 Task: Zoom out the location "Tiny home in Lac-Beauport, Quebec, Canada" two times.
Action: Mouse moved to (177, 330)
Screenshot: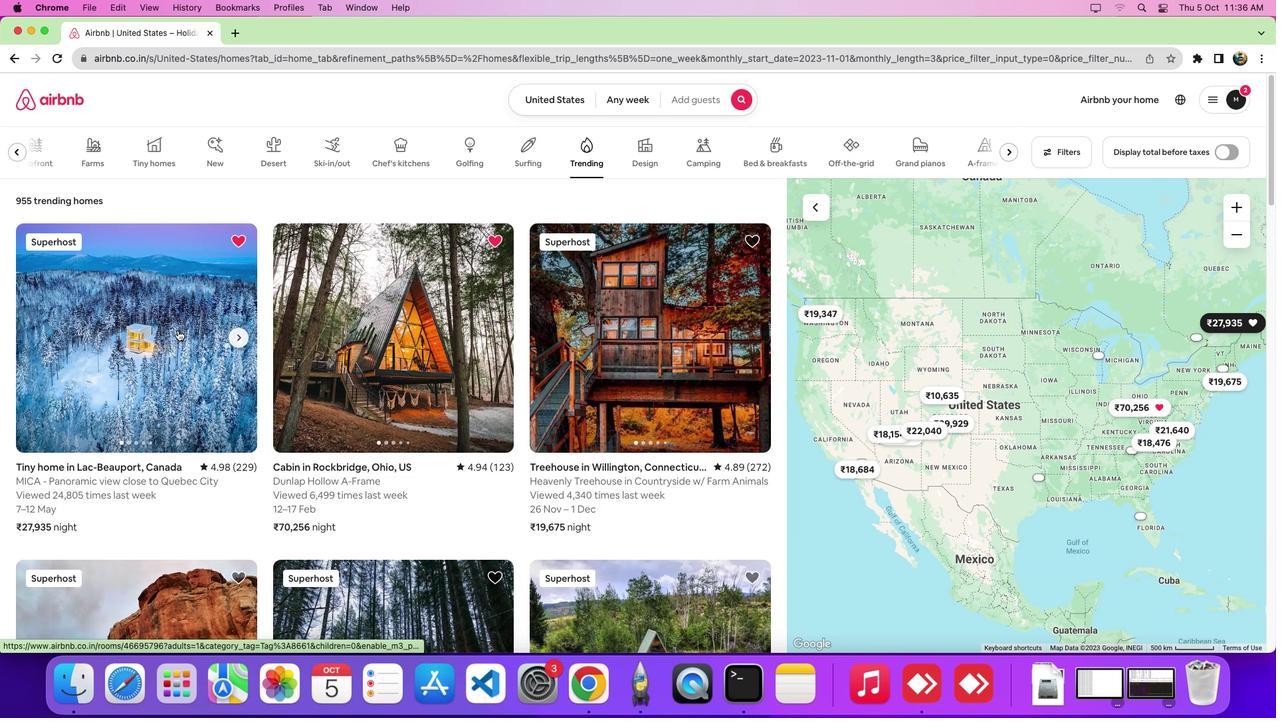 
Action: Mouse pressed left at (177, 330)
Screenshot: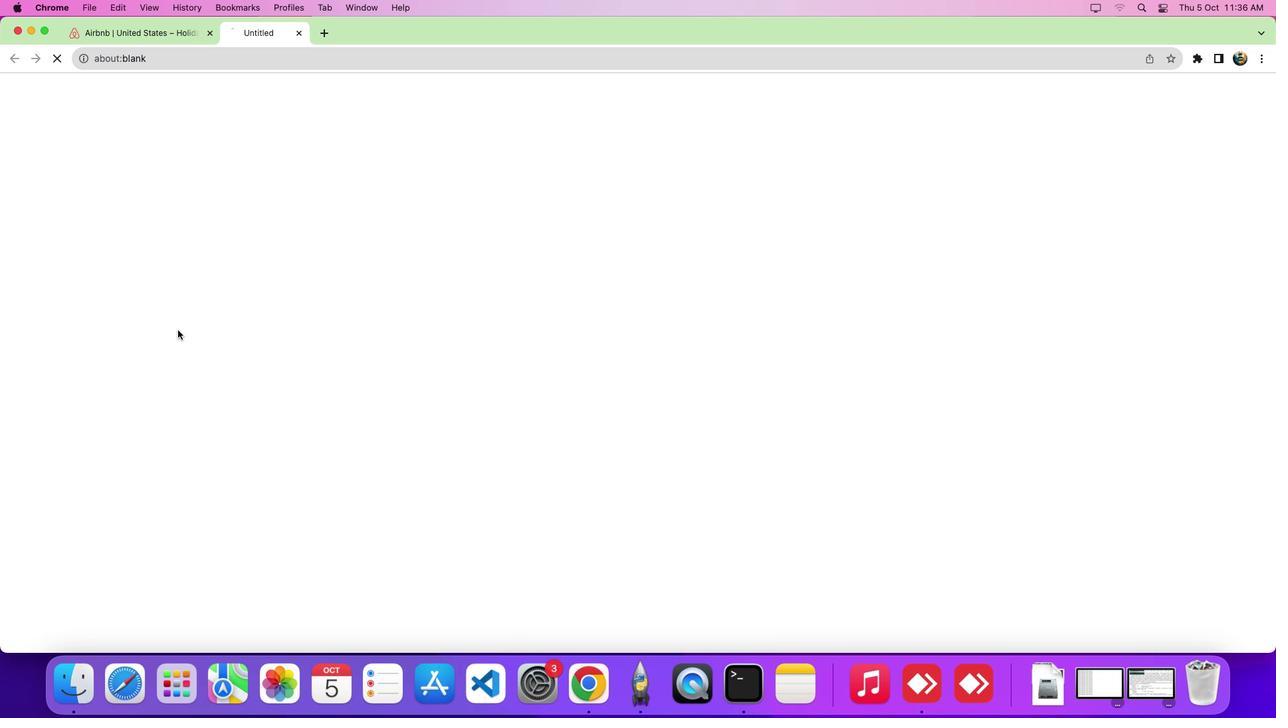 
Action: Mouse moved to (460, 407)
Screenshot: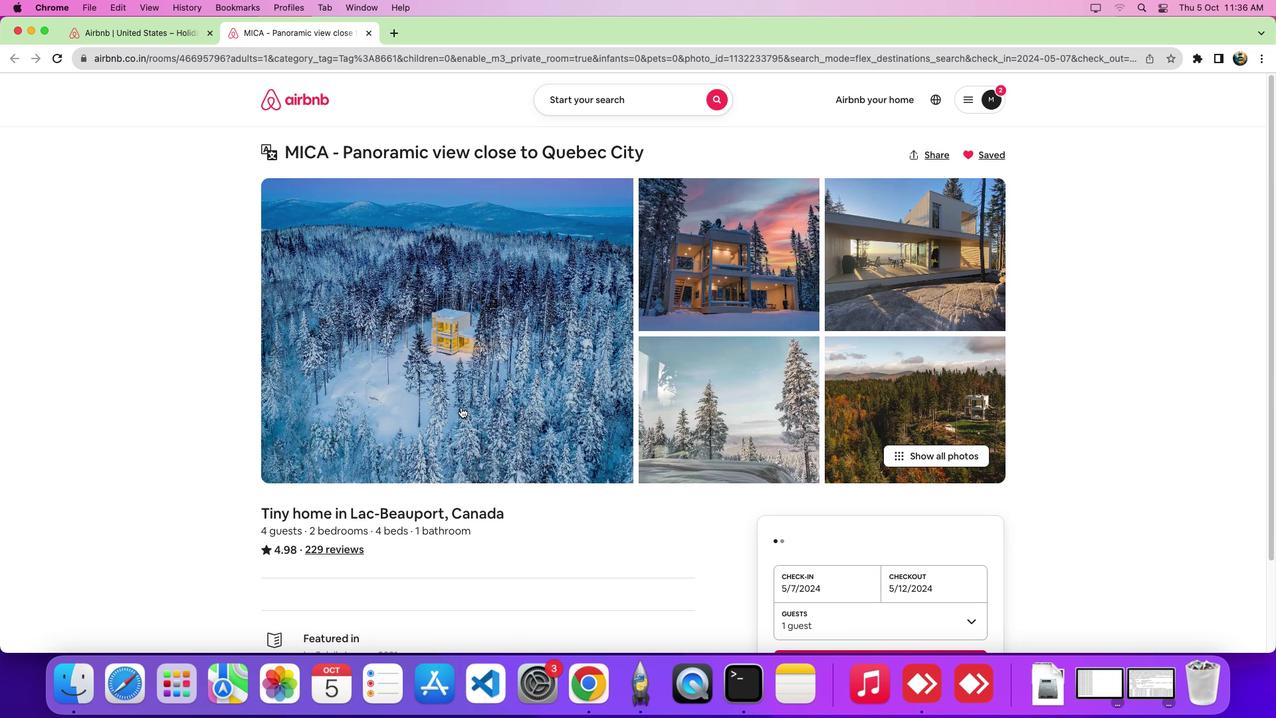 
Action: Mouse scrolled (460, 407) with delta (0, 0)
Screenshot: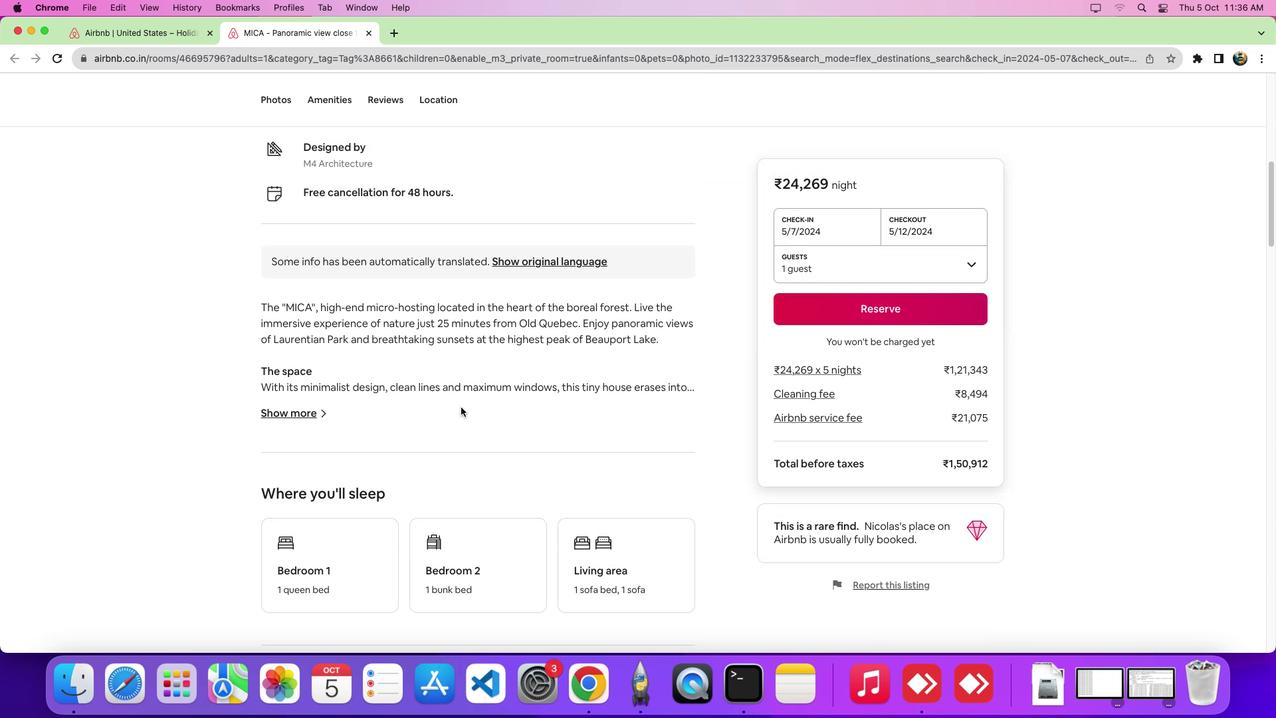 
Action: Mouse scrolled (460, 407) with delta (0, 0)
Screenshot: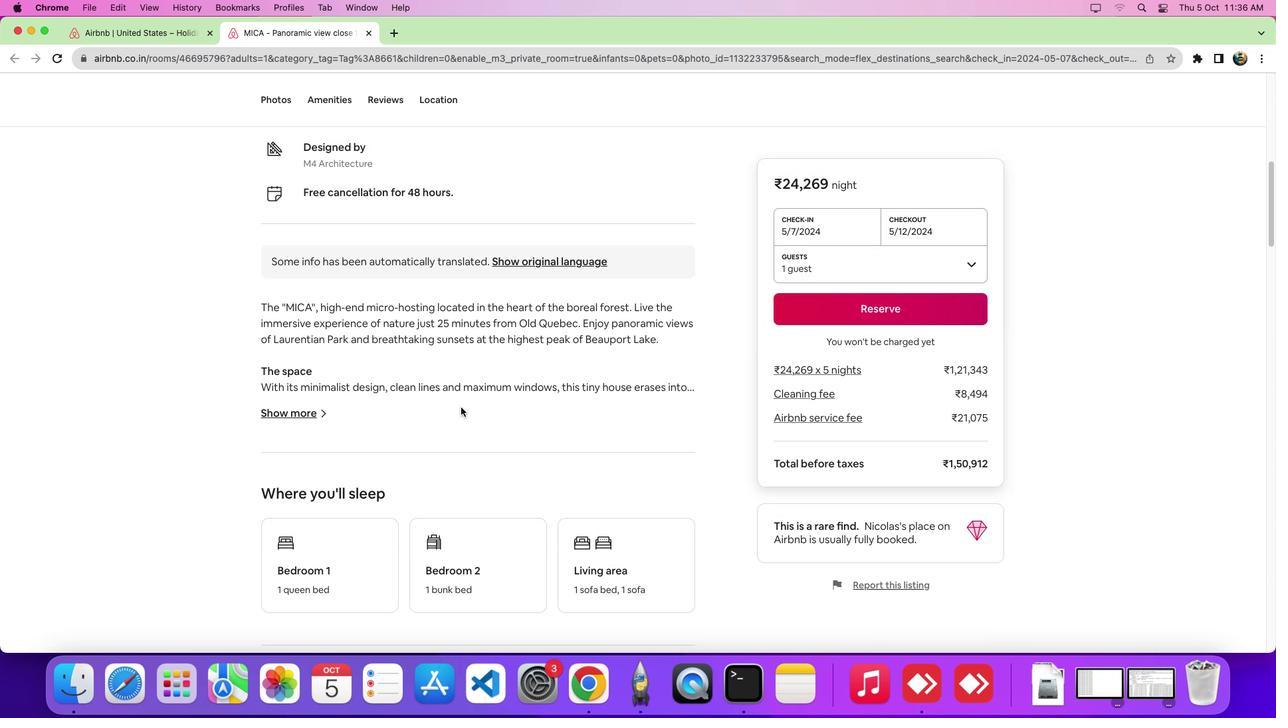 
Action: Mouse scrolled (460, 407) with delta (0, -4)
Screenshot: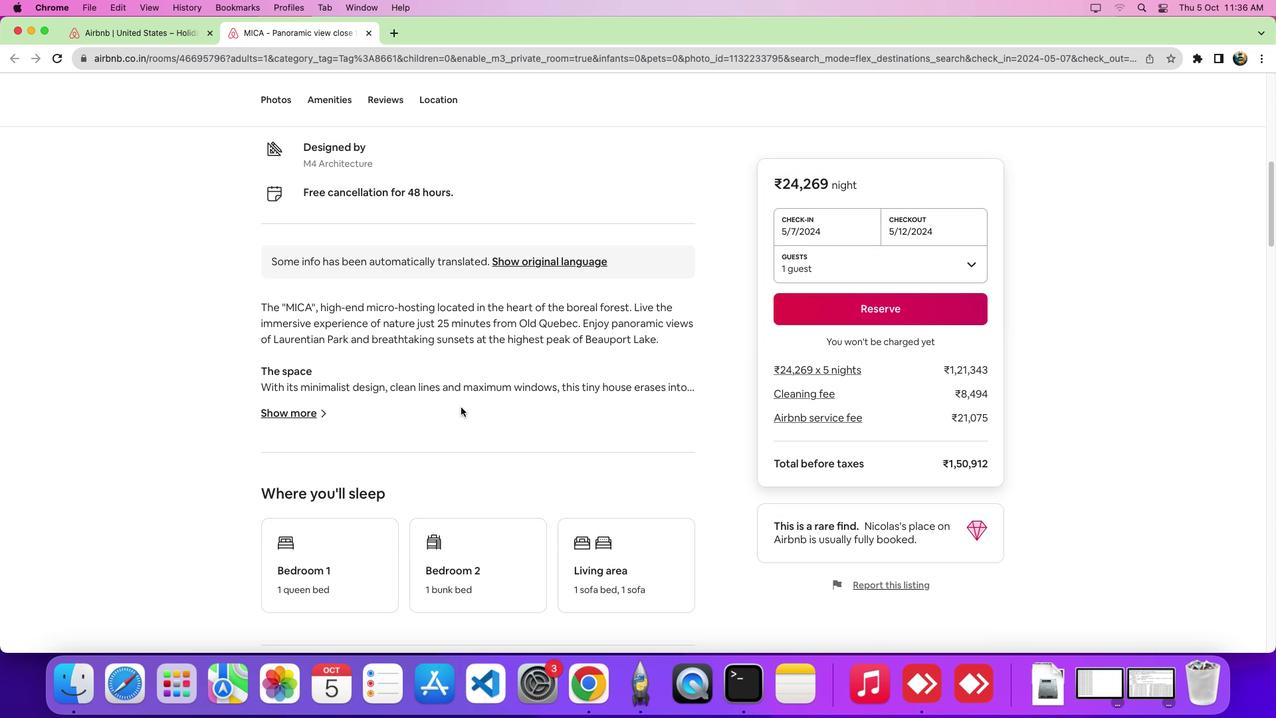 
Action: Mouse scrolled (460, 407) with delta (0, -7)
Screenshot: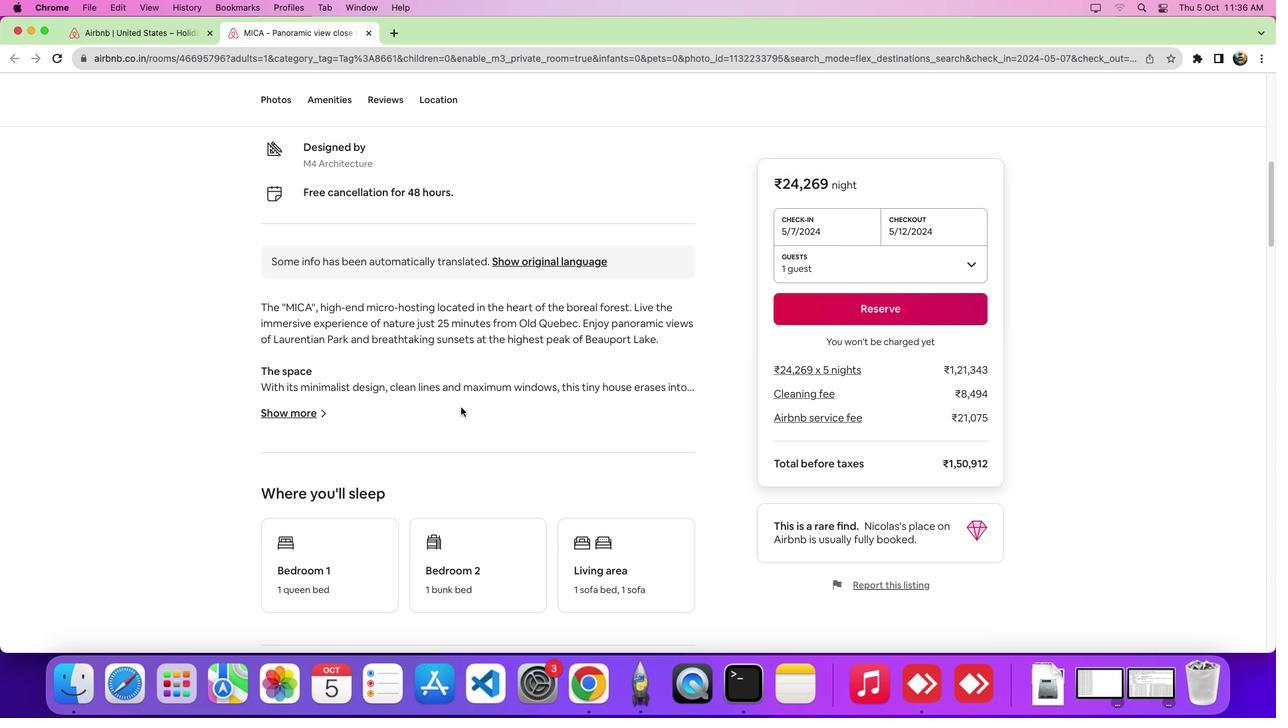 
Action: Mouse scrolled (460, 407) with delta (0, 0)
Screenshot: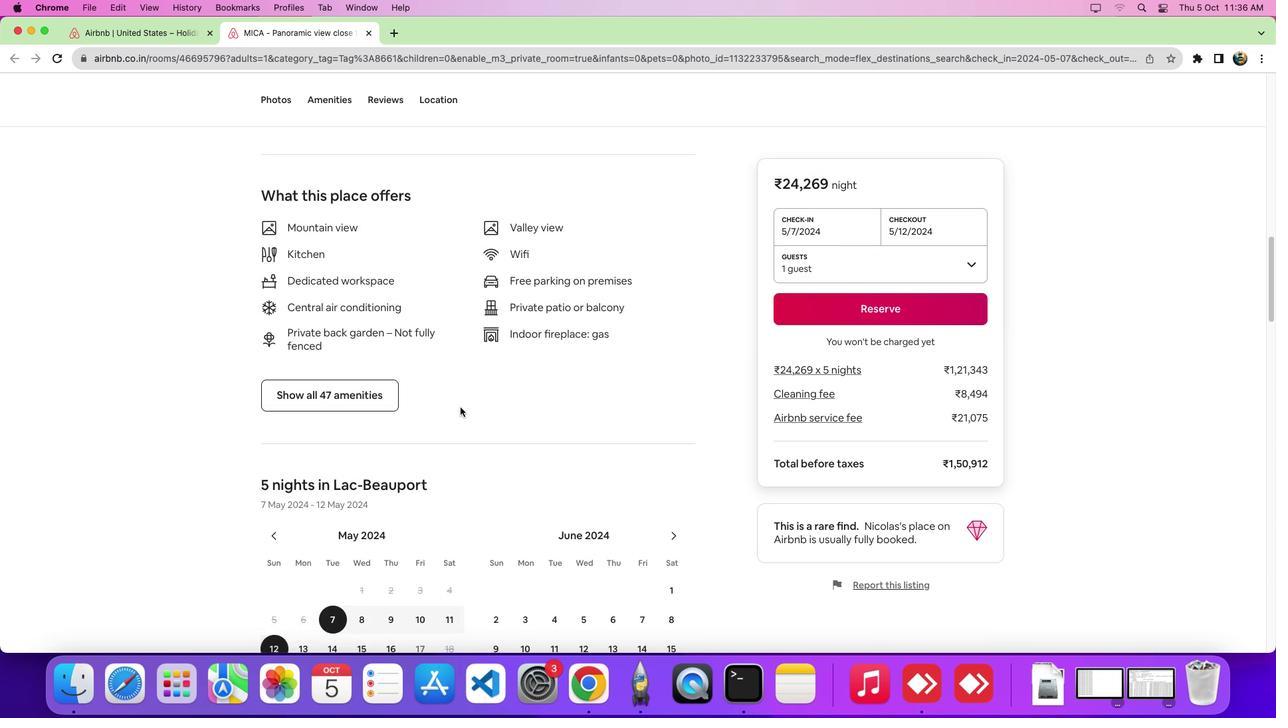 
Action: Mouse scrolled (460, 407) with delta (0, 0)
Screenshot: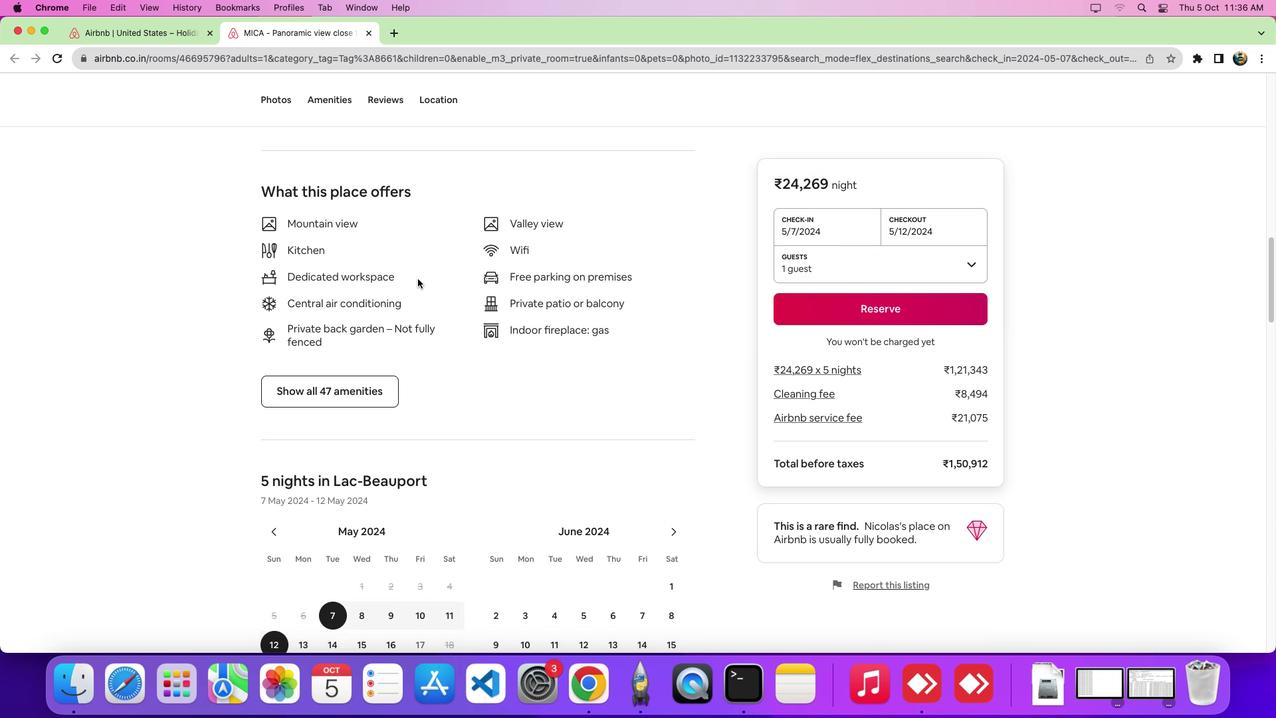 
Action: Mouse scrolled (460, 407) with delta (0, -1)
Screenshot: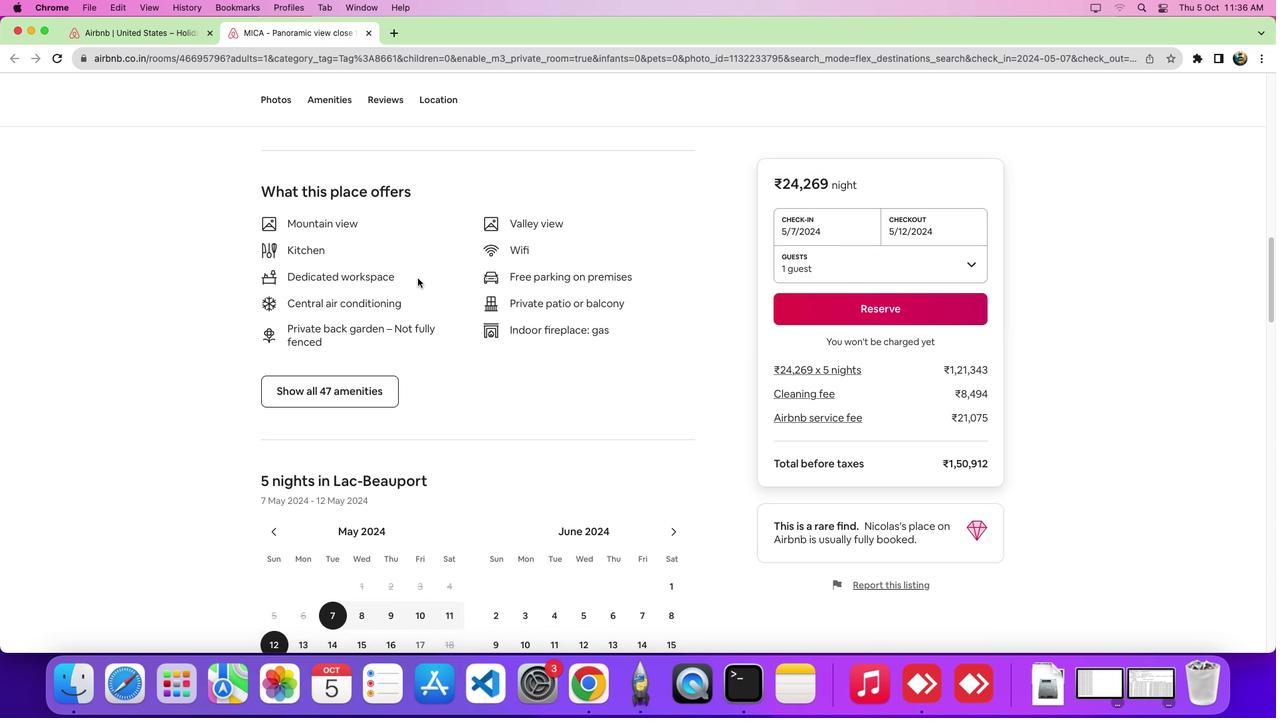 
Action: Mouse scrolled (460, 407) with delta (0, -3)
Screenshot: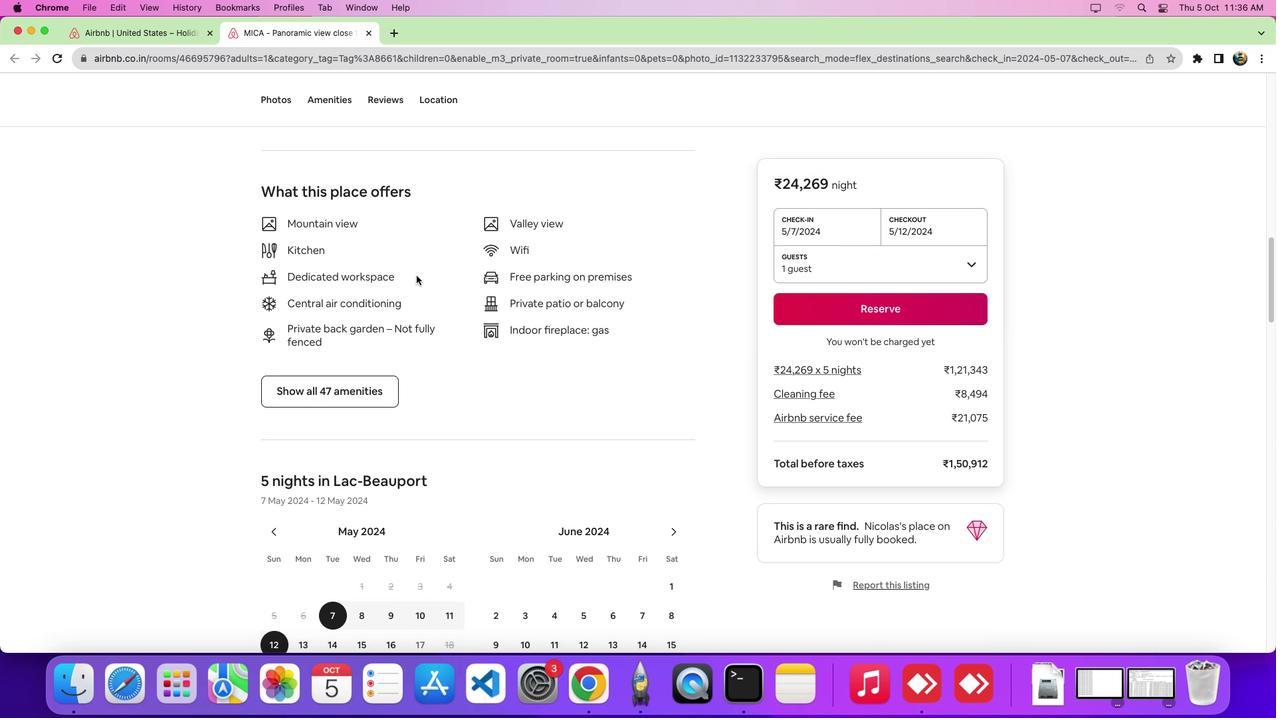 
Action: Mouse scrolled (460, 407) with delta (0, -6)
Screenshot: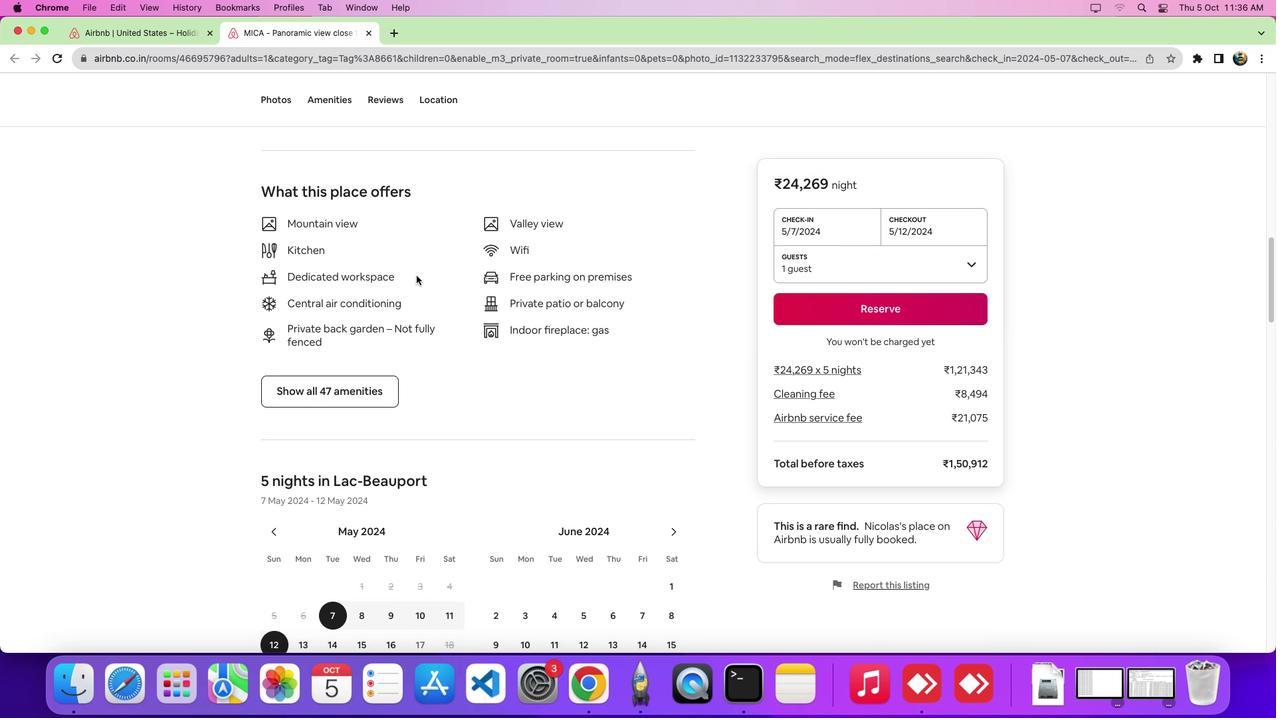 
Action: Mouse moved to (434, 103)
Screenshot: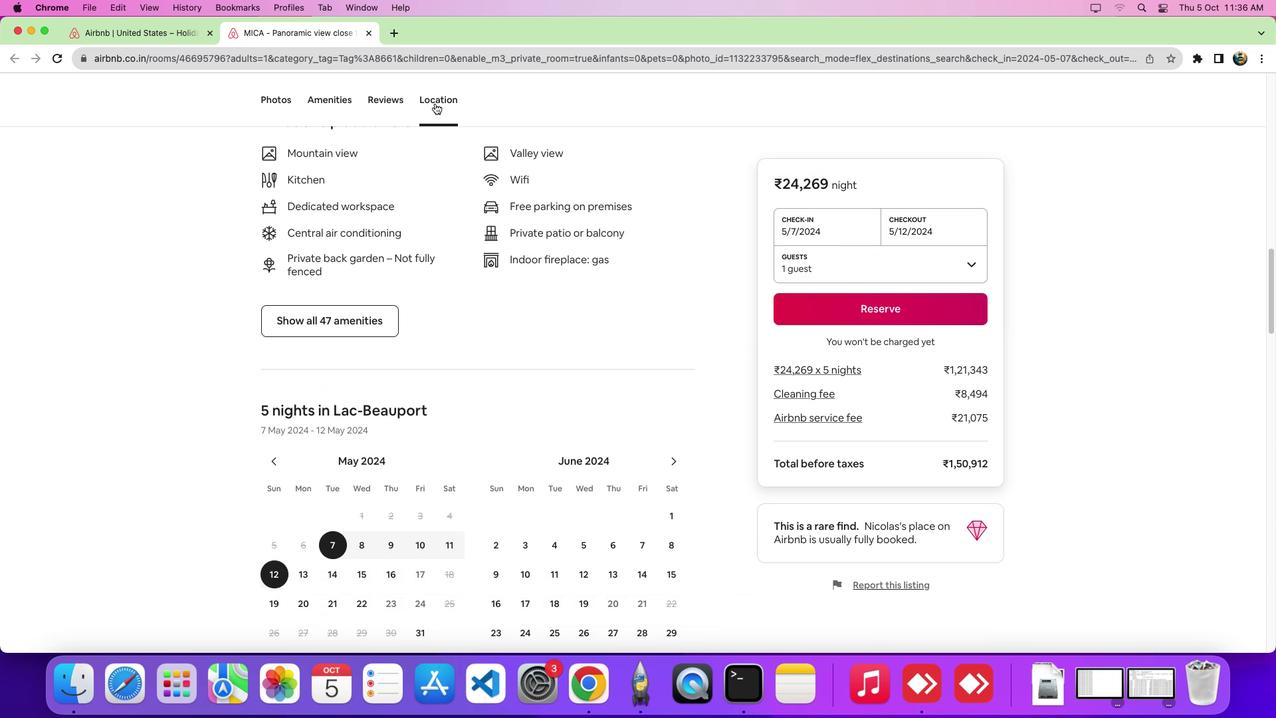 
Action: Mouse pressed left at (434, 103)
Screenshot: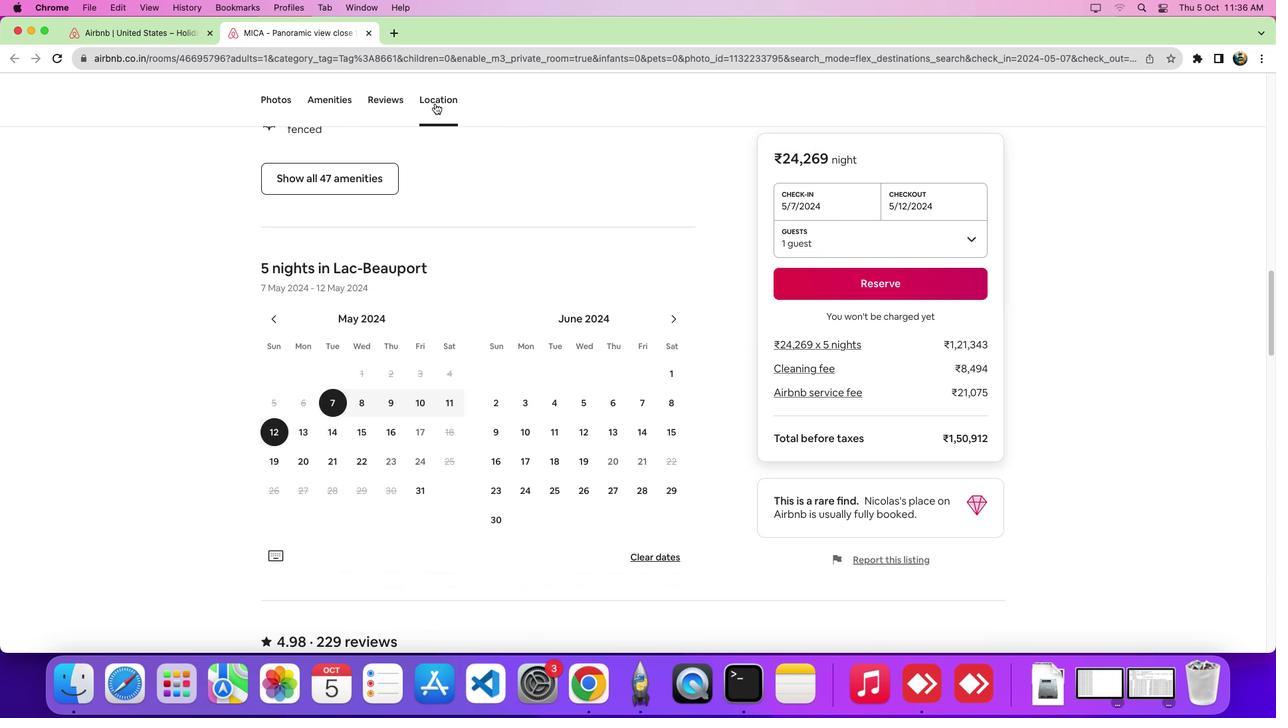
Action: Mouse moved to (980, 308)
Screenshot: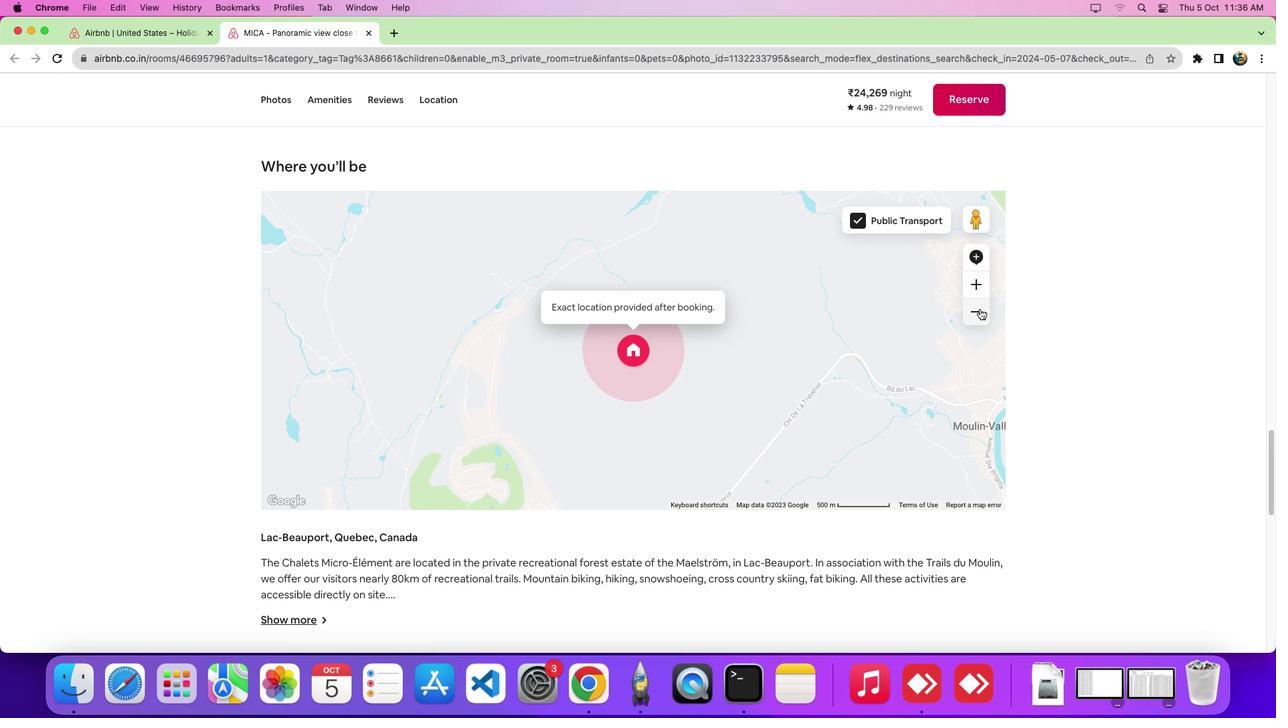 
Action: Mouse pressed left at (980, 308)
Screenshot: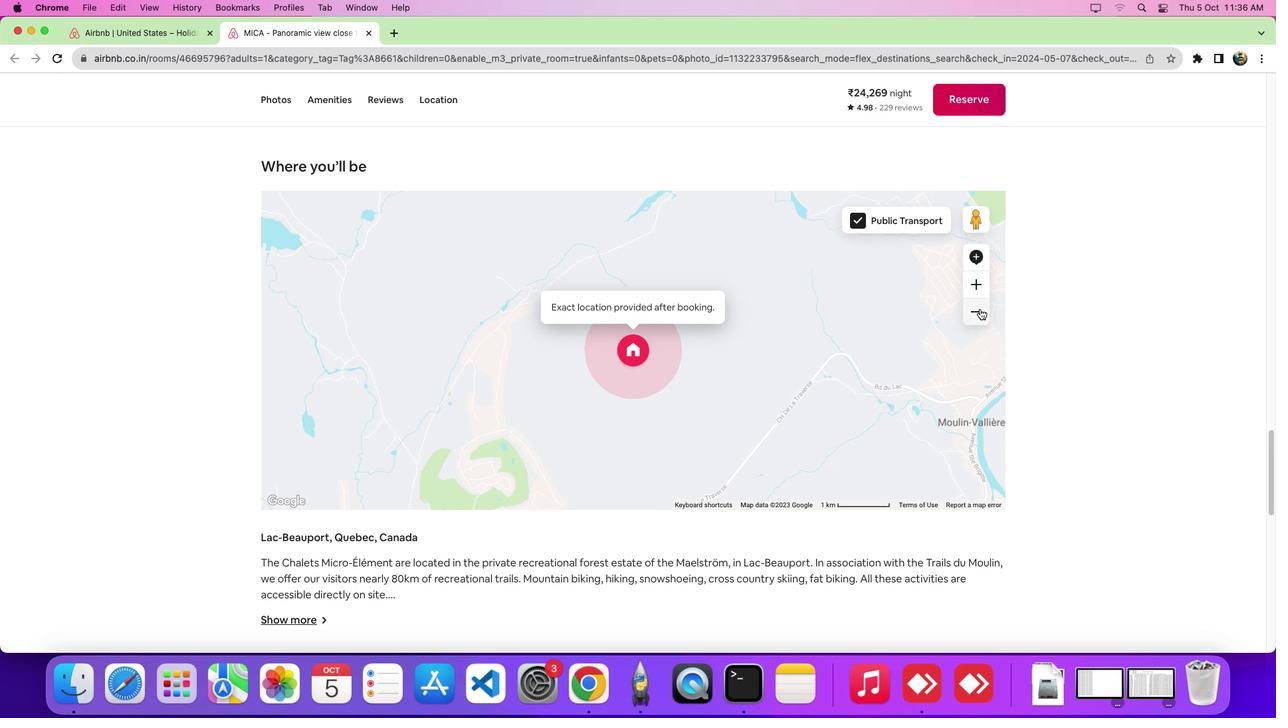 
Action: Mouse pressed left at (980, 308)
Screenshot: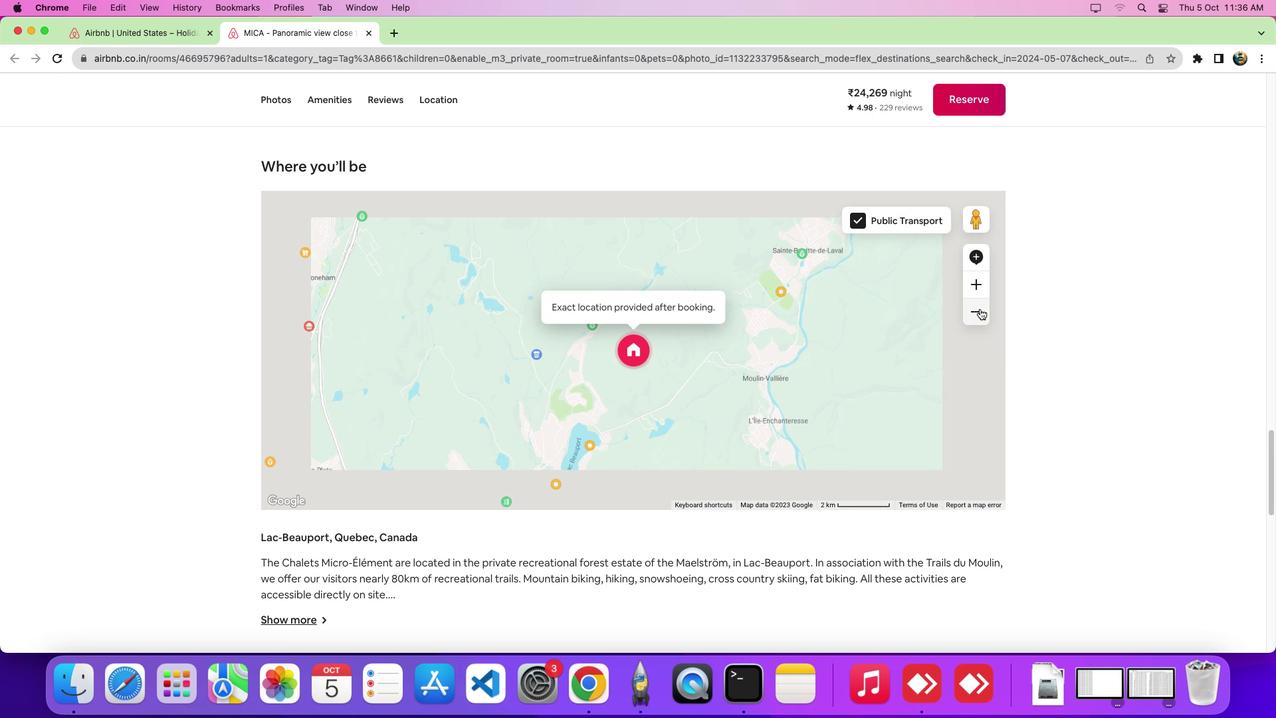 
